 Task: Add an event with the title Casual Lunch and Learn: Stress Management Techniques, date '2024/05/18', time 7:00 AM to 9:00 AM, logged in from the account softage.10@softage.netand send the event invitation to softage.1@softage.net and softage.2@softage.net. Set a reminder for the event 30 minutes before
Action: Mouse moved to (84, 113)
Screenshot: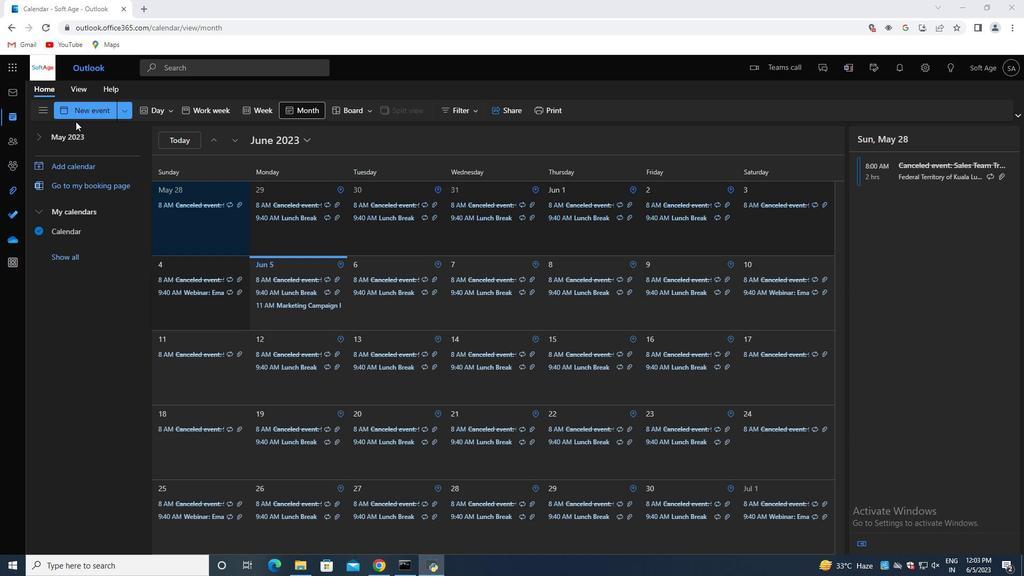 
Action: Mouse pressed left at (84, 113)
Screenshot: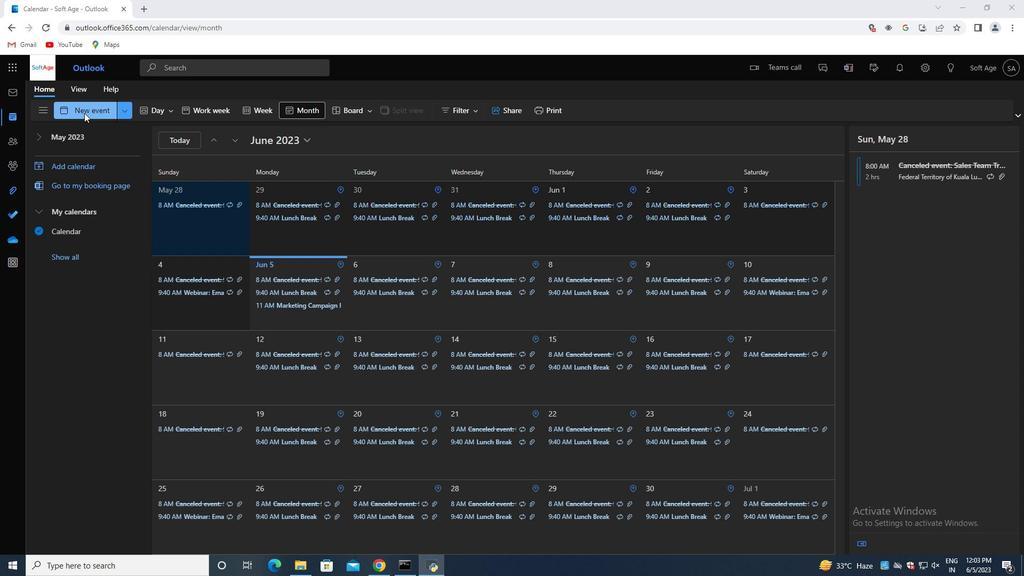 
Action: Mouse moved to (266, 177)
Screenshot: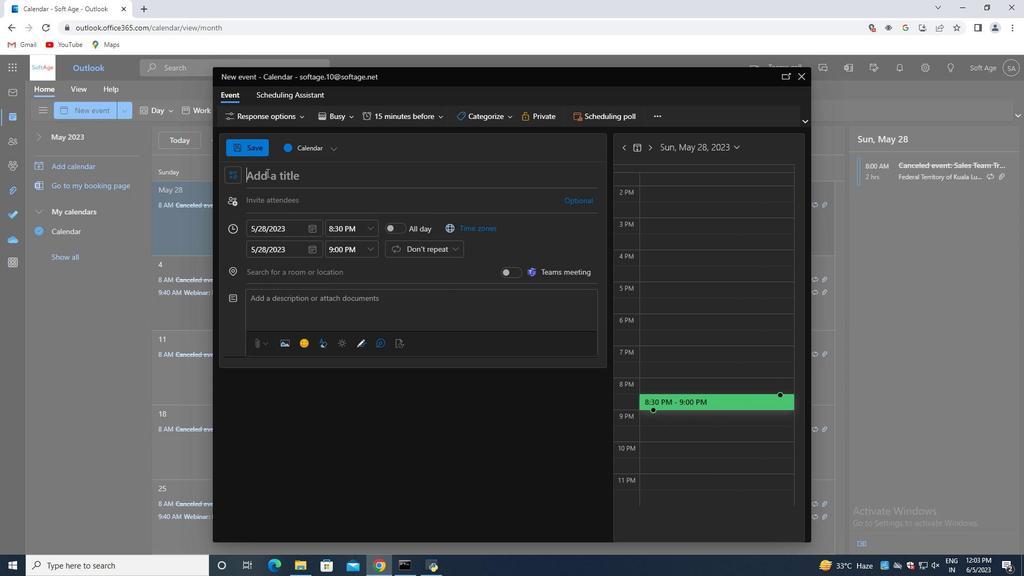 
Action: Mouse pressed left at (266, 177)
Screenshot: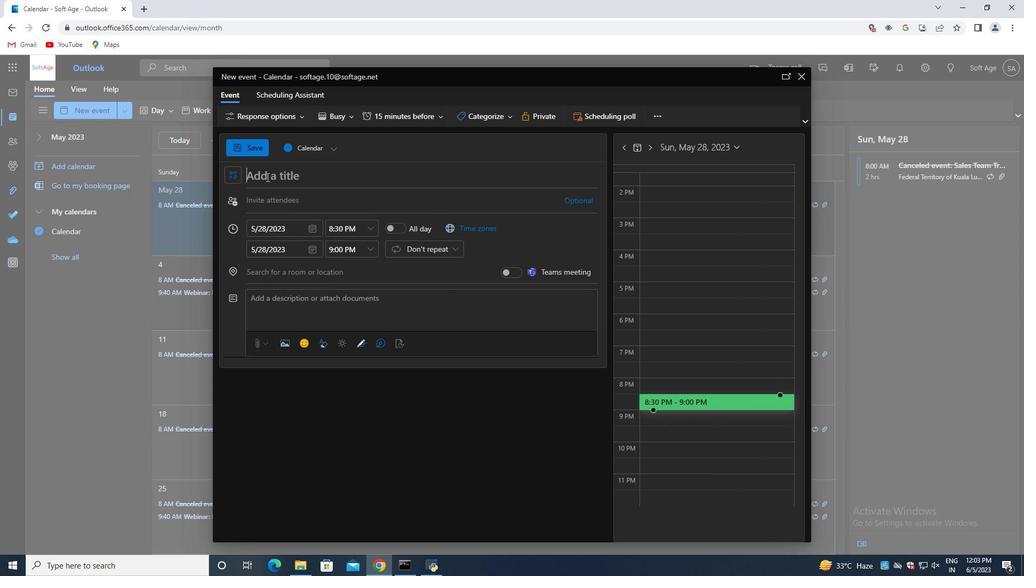 
Action: Key pressed <Key.shift>Casual<Key.space><Key.shift>Lum<Key.backspace>nch<Key.space>and<Key.space><Key.shift>Learn<Key.shift_r>:<Key.space><Key.shift>Stress<Key.space><Key.shift><<Key.backspace><Key.shift>Management<Key.space><Key.shift>Techniques
Screenshot: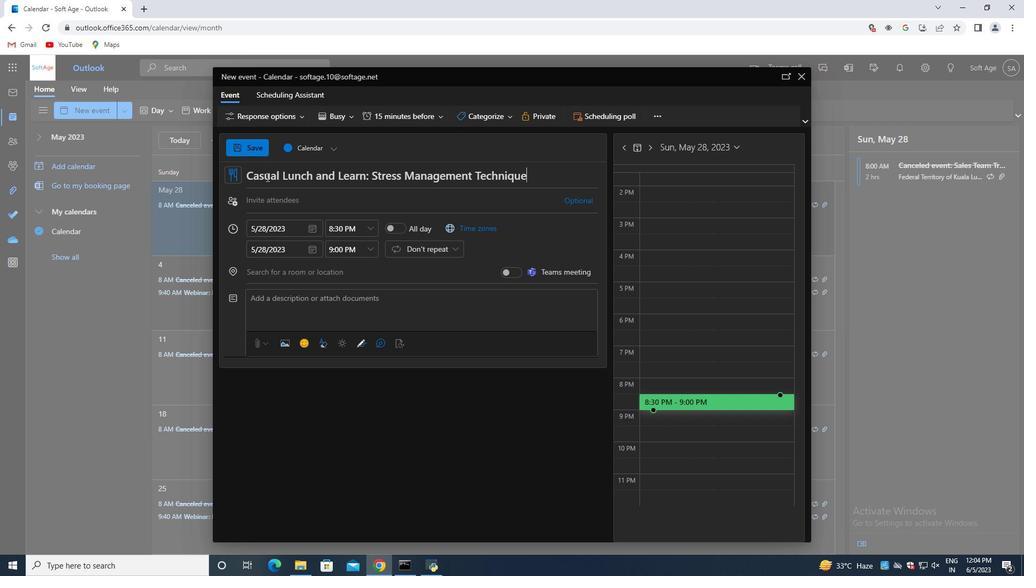 
Action: Mouse moved to (311, 229)
Screenshot: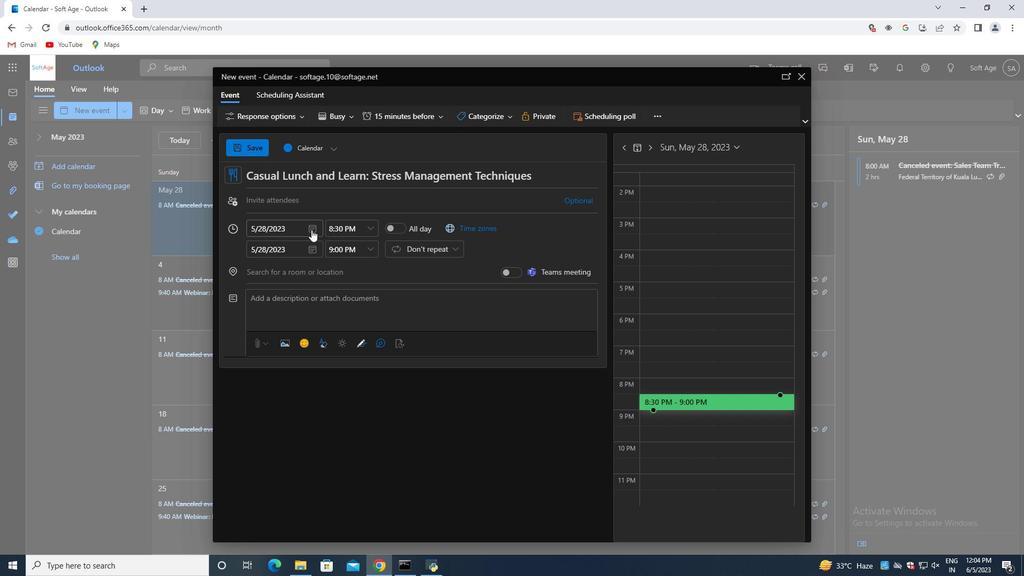 
Action: Mouse pressed left at (311, 229)
Screenshot: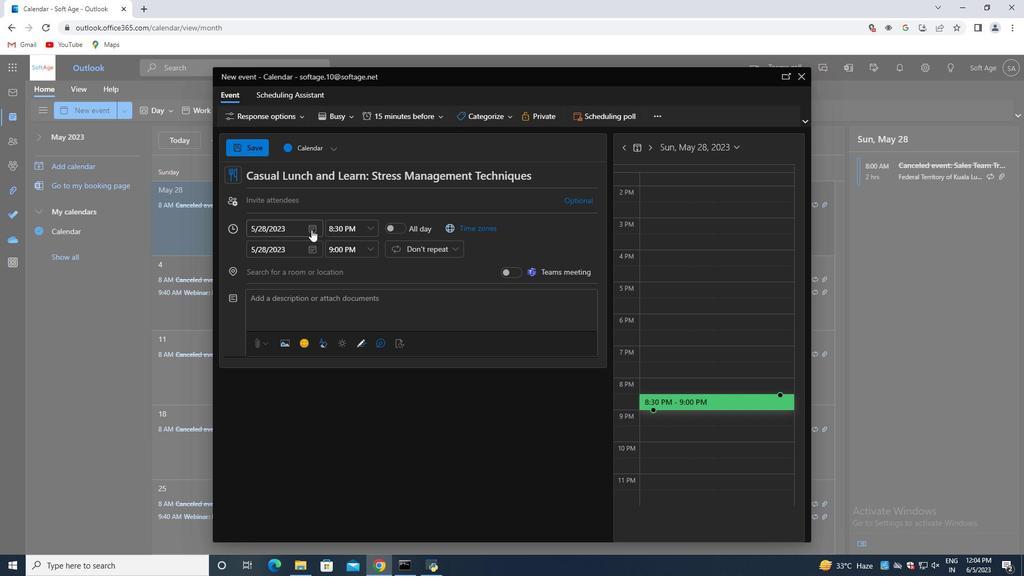 
Action: Mouse moved to (344, 249)
Screenshot: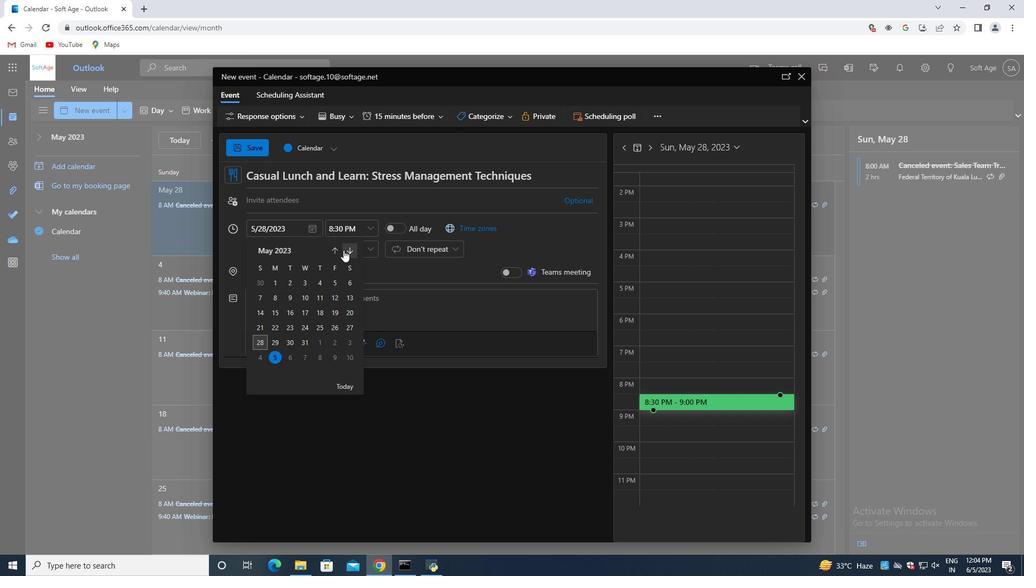 
Action: Mouse pressed left at (344, 249)
Screenshot: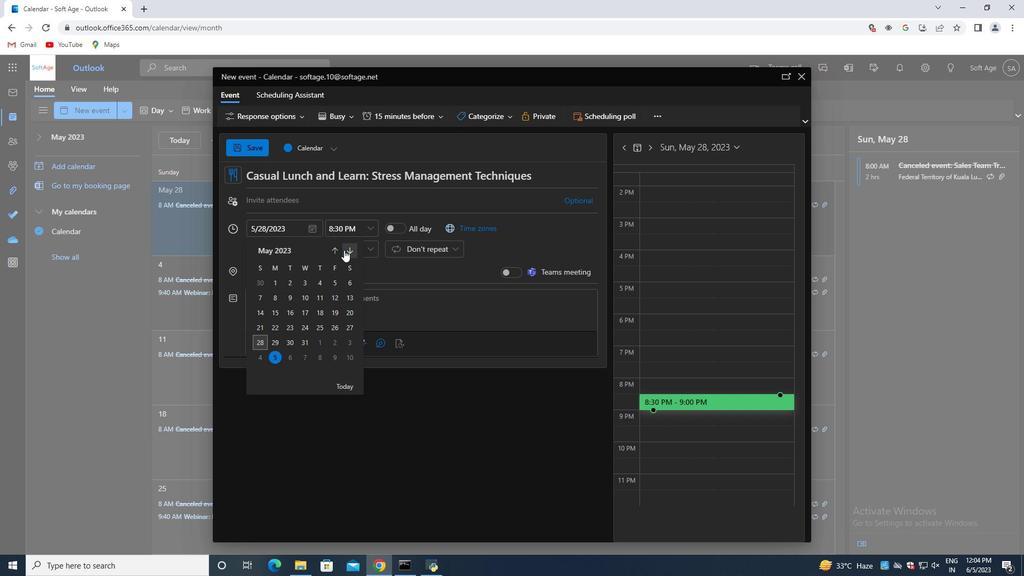 
Action: Mouse pressed left at (344, 249)
Screenshot: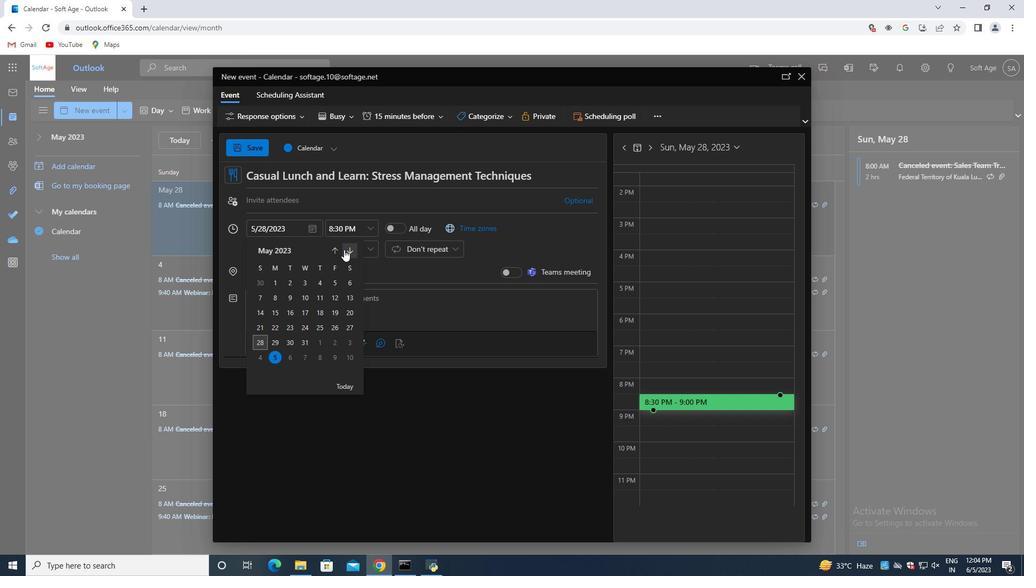 
Action: Mouse pressed left at (344, 249)
Screenshot: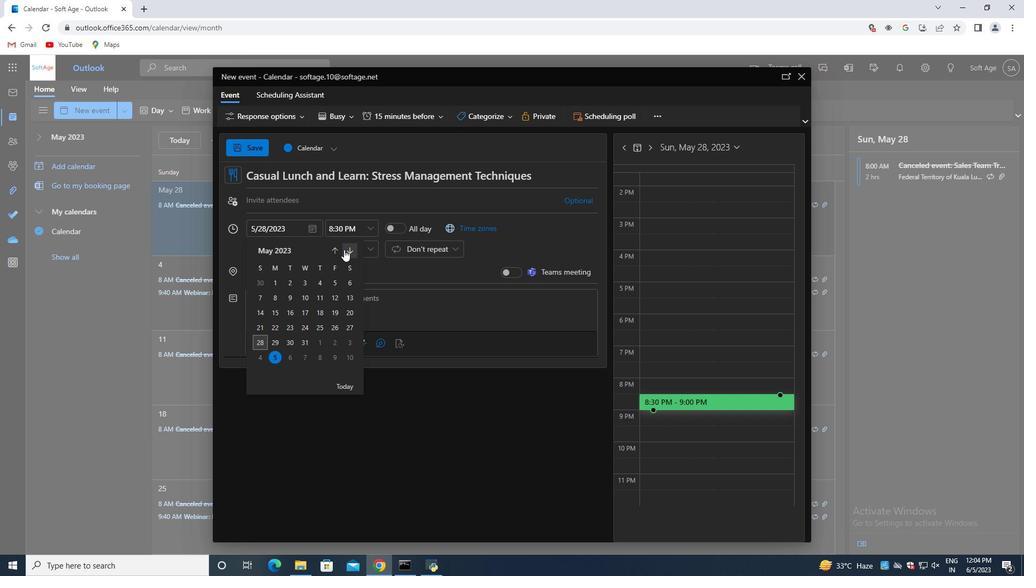 
Action: Mouse pressed left at (344, 249)
Screenshot: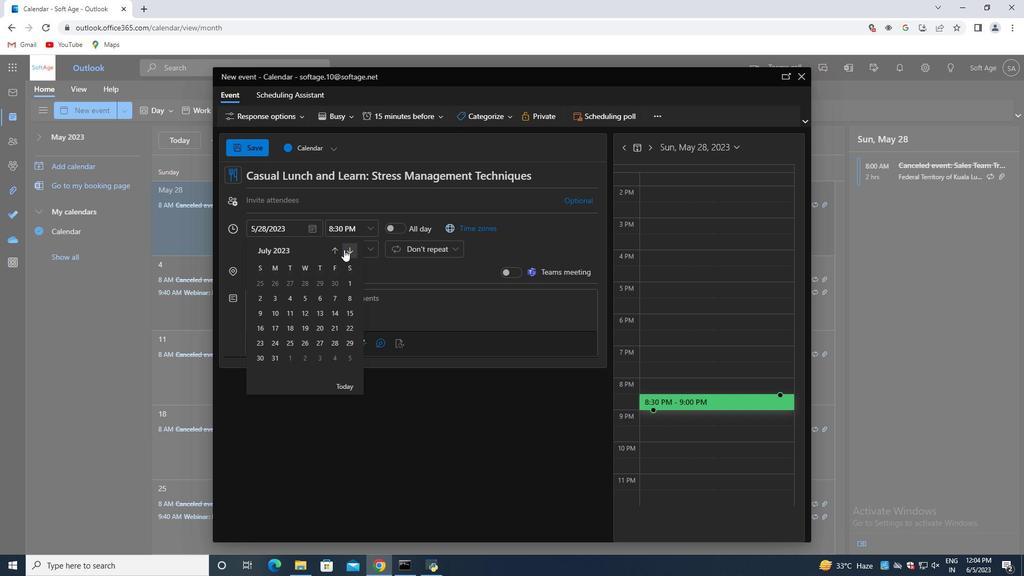 
Action: Mouse pressed left at (344, 249)
Screenshot: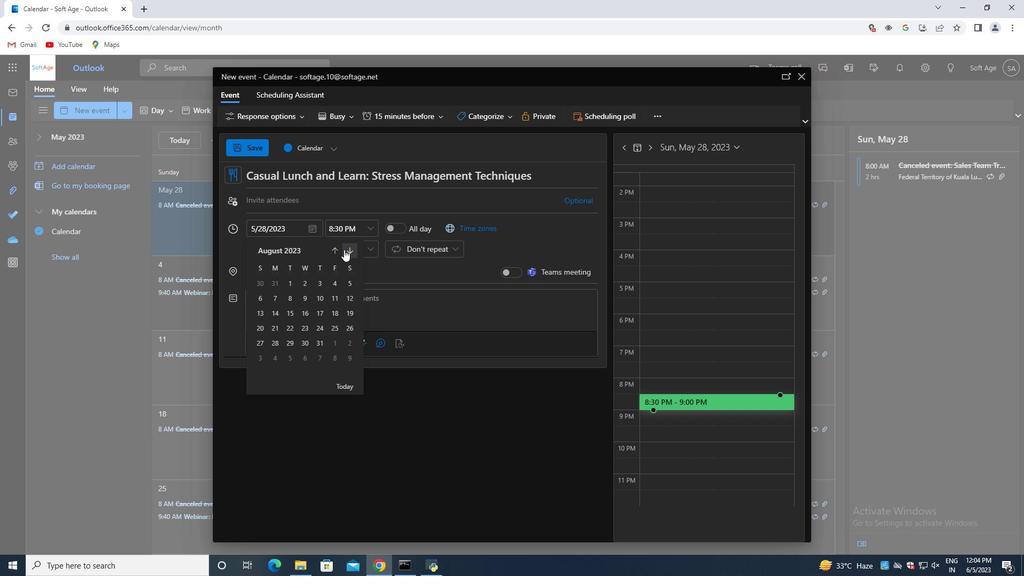 
Action: Mouse pressed left at (344, 249)
Screenshot: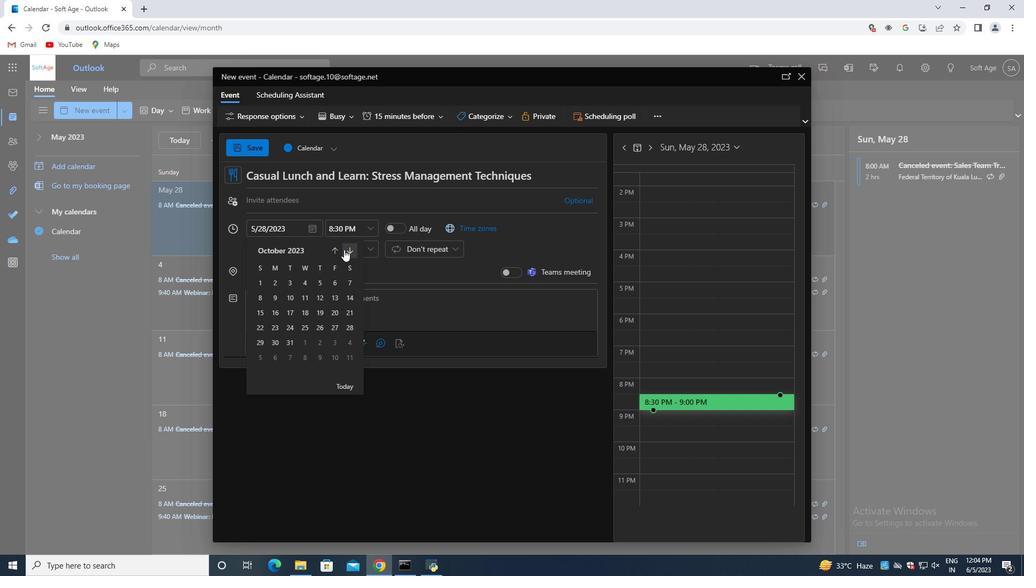 
Action: Mouse pressed left at (344, 249)
Screenshot: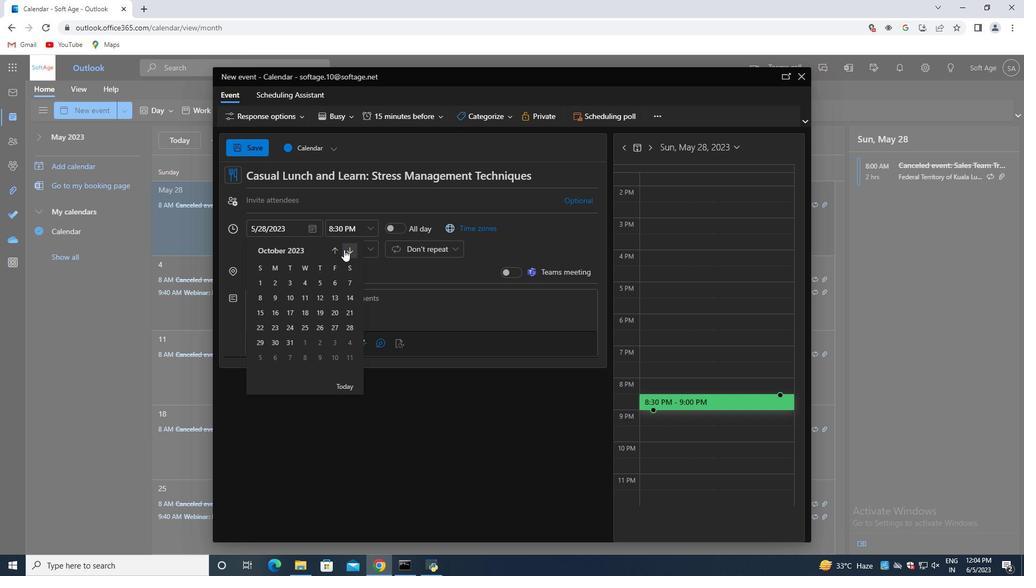 
Action: Mouse pressed left at (344, 249)
Screenshot: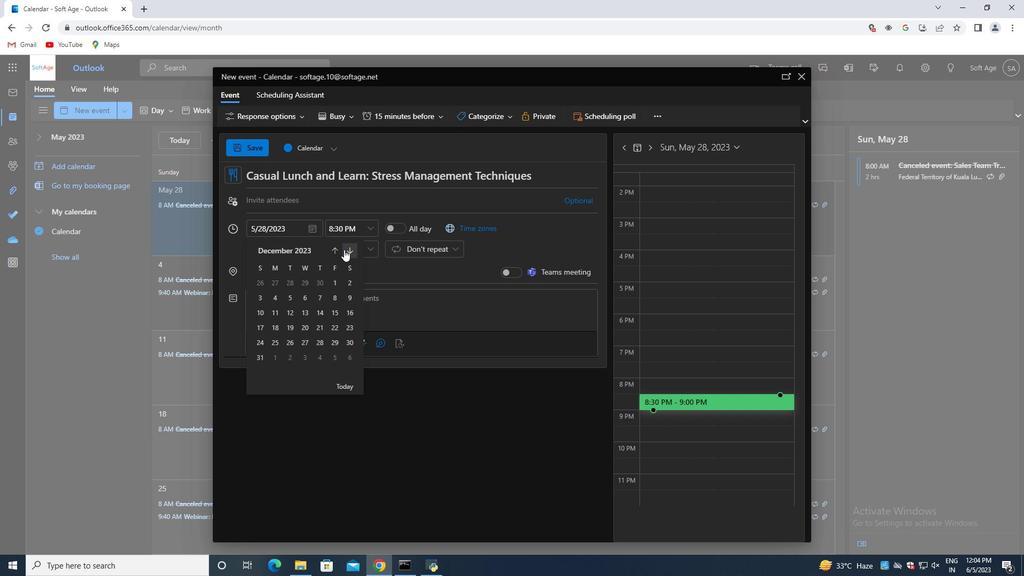 
Action: Mouse pressed left at (344, 249)
Screenshot: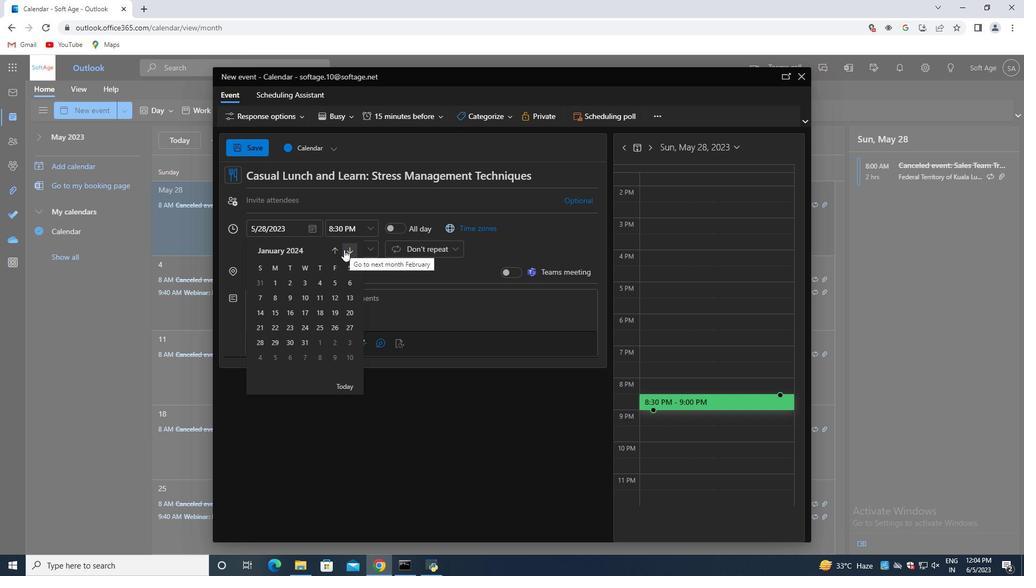 
Action: Mouse pressed left at (344, 249)
Screenshot: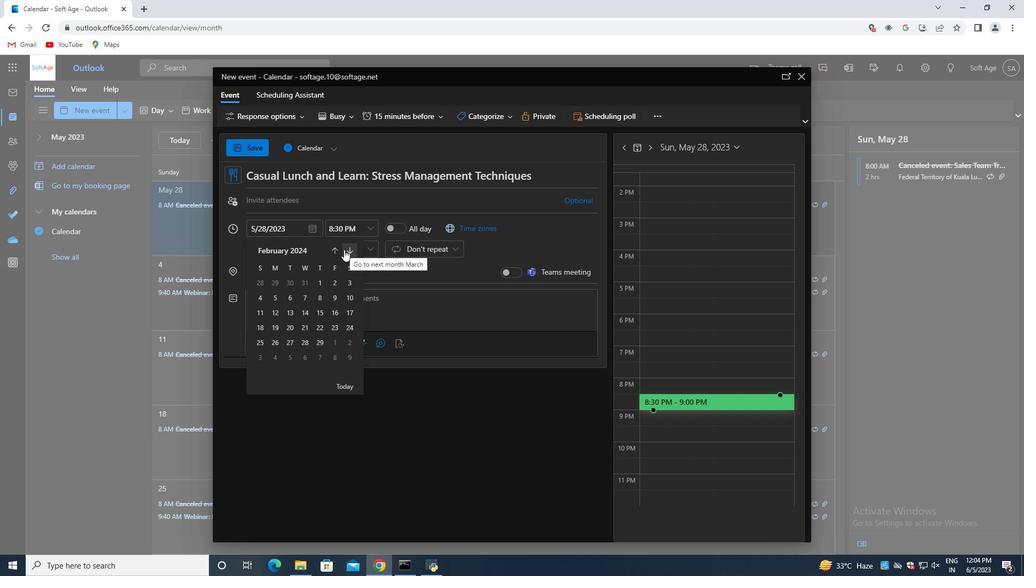 
Action: Mouse pressed left at (344, 249)
Screenshot: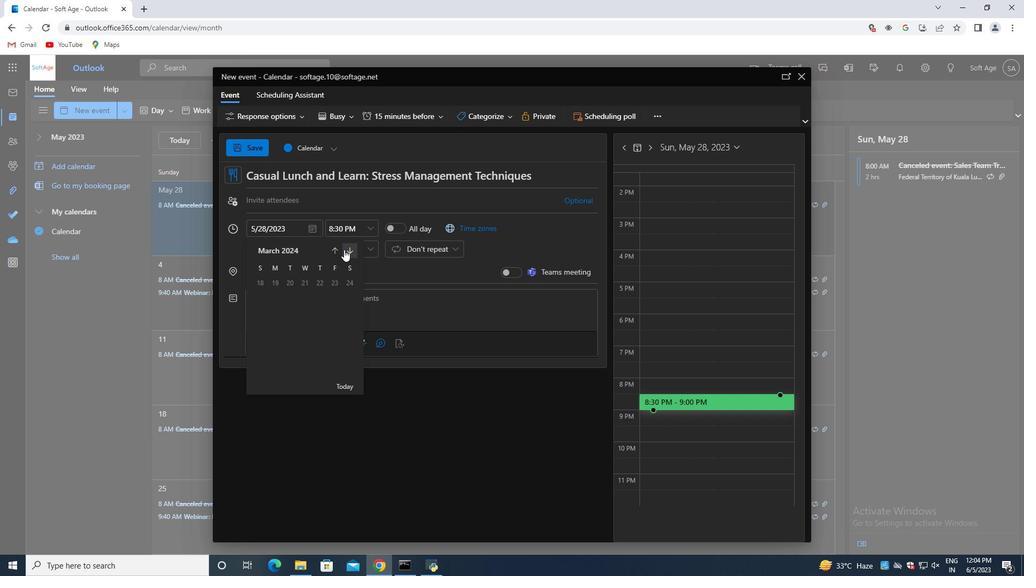 
Action: Mouse pressed left at (344, 249)
Screenshot: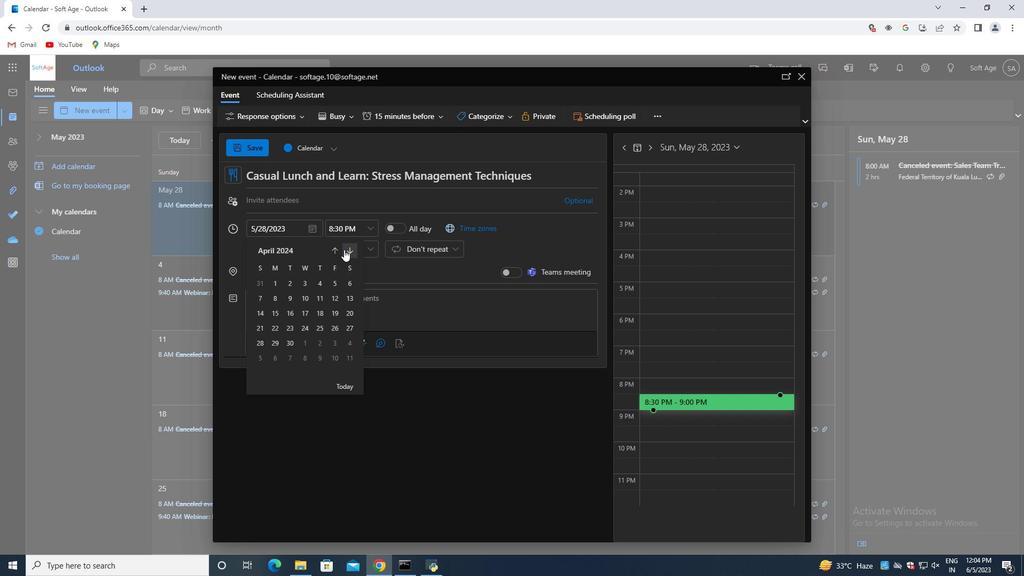 
Action: Mouse moved to (346, 309)
Screenshot: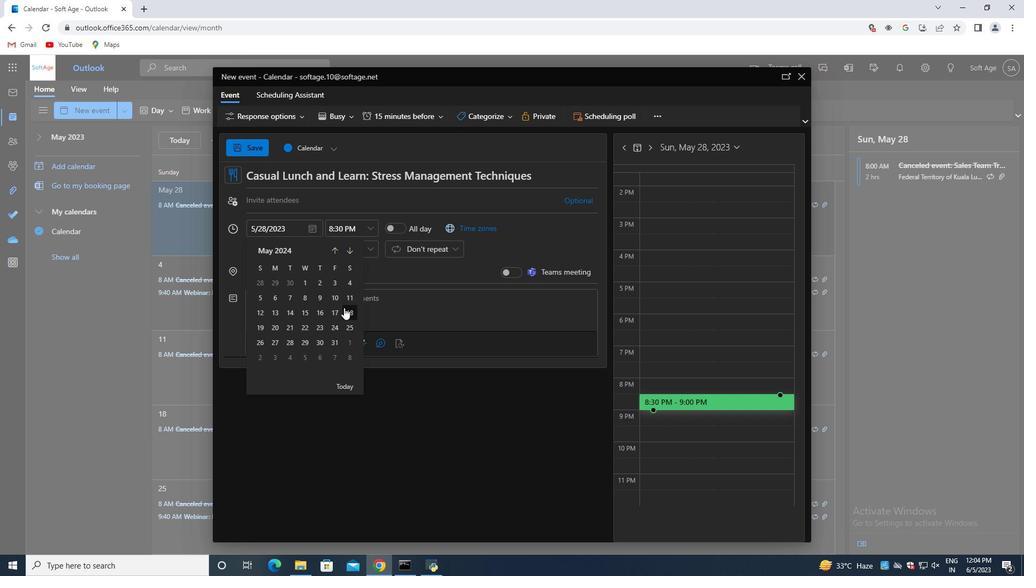 
Action: Mouse pressed left at (346, 309)
Screenshot: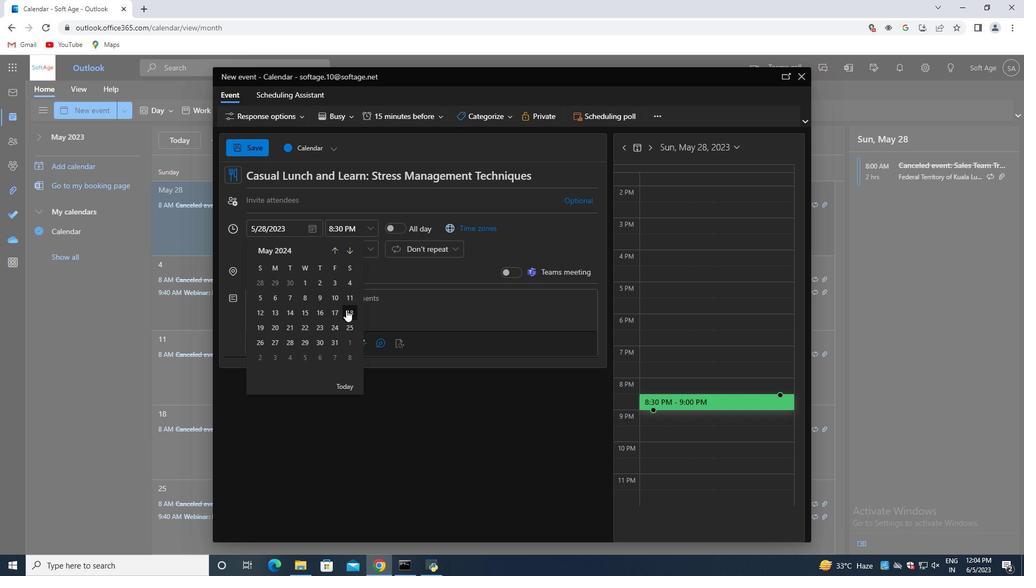 
Action: Mouse moved to (369, 231)
Screenshot: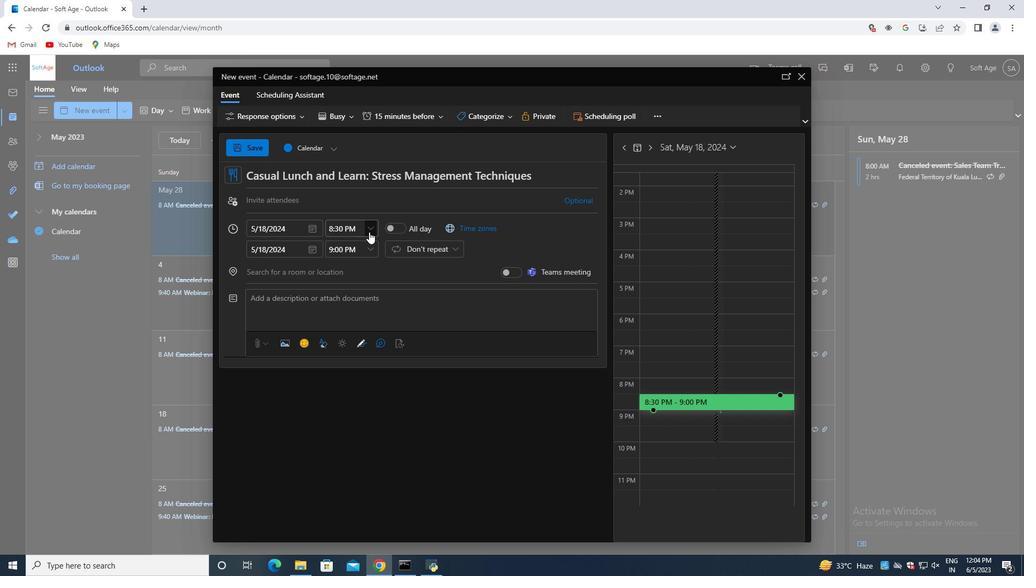 
Action: Mouse pressed left at (369, 231)
Screenshot: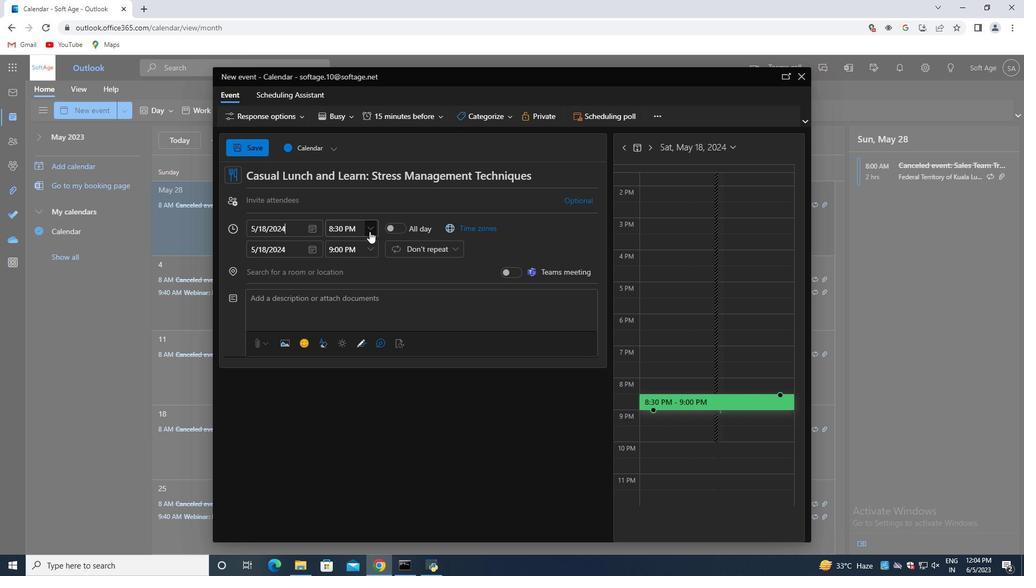 
Action: Mouse moved to (349, 273)
Screenshot: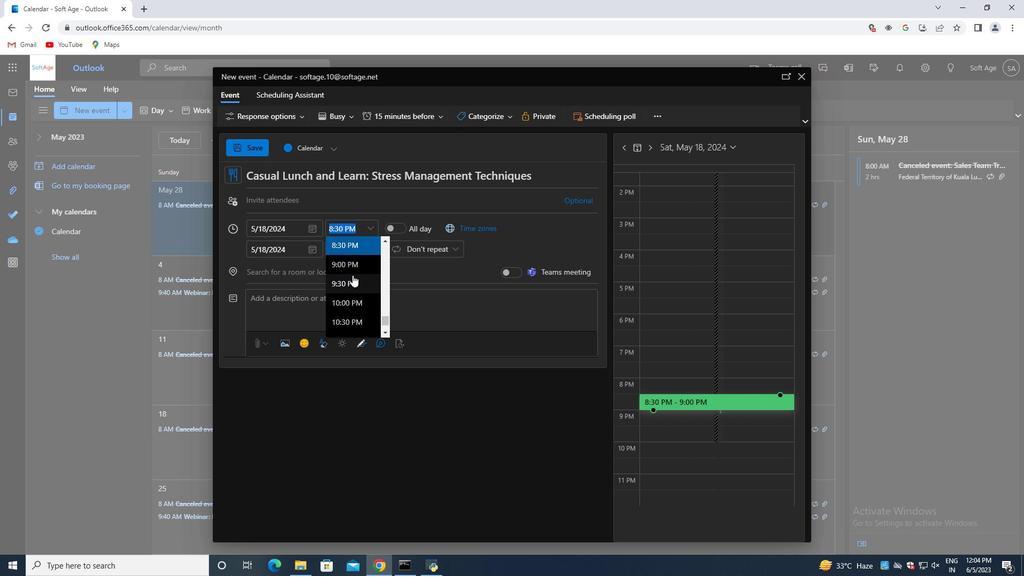 
Action: Mouse scrolled (349, 273) with delta (0, 0)
Screenshot: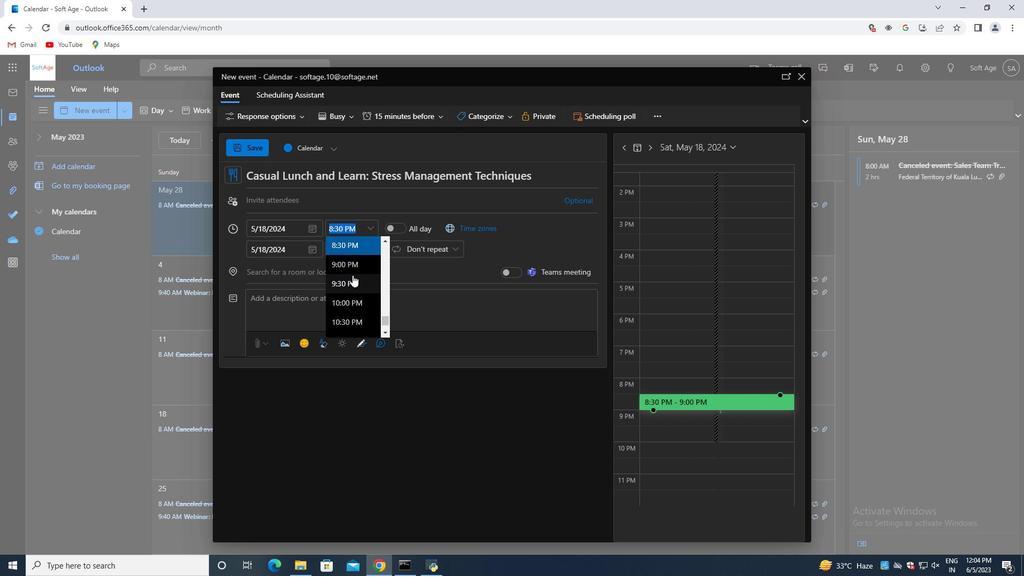 
Action: Mouse moved to (348, 273)
Screenshot: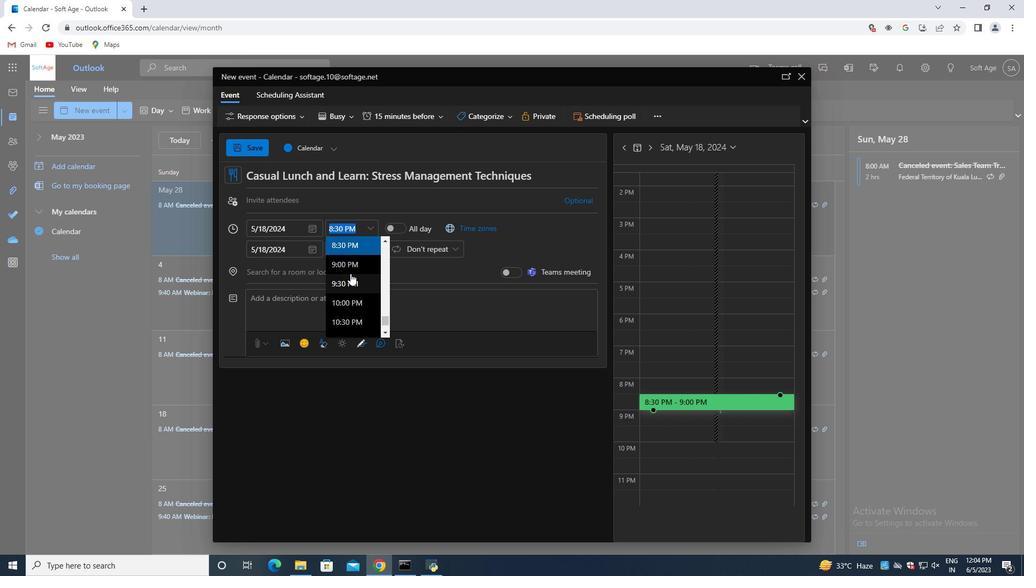 
Action: Mouse scrolled (348, 273) with delta (0, 0)
Screenshot: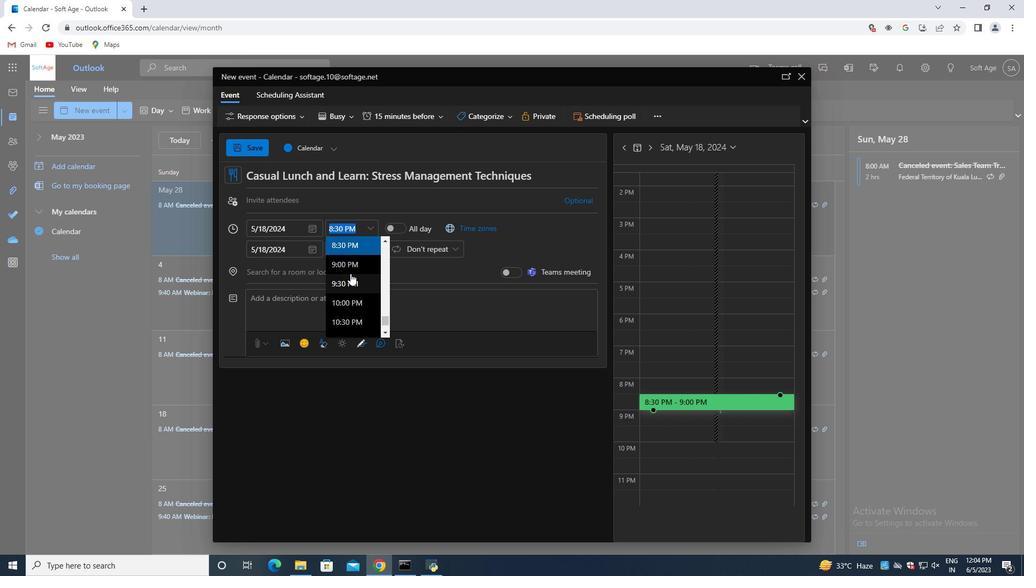 
Action: Mouse scrolled (348, 273) with delta (0, 0)
Screenshot: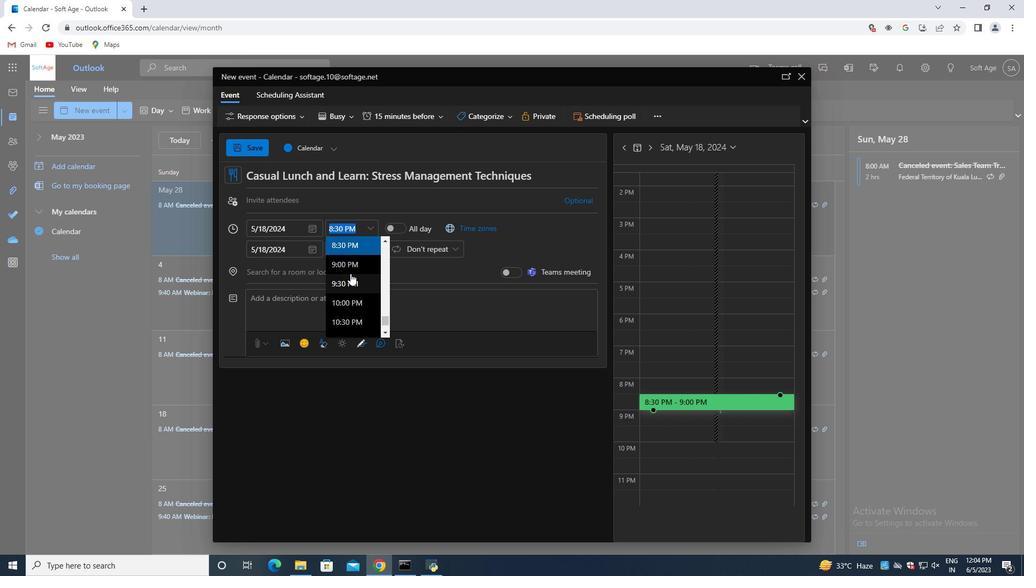 
Action: Mouse scrolled (348, 273) with delta (0, 0)
Screenshot: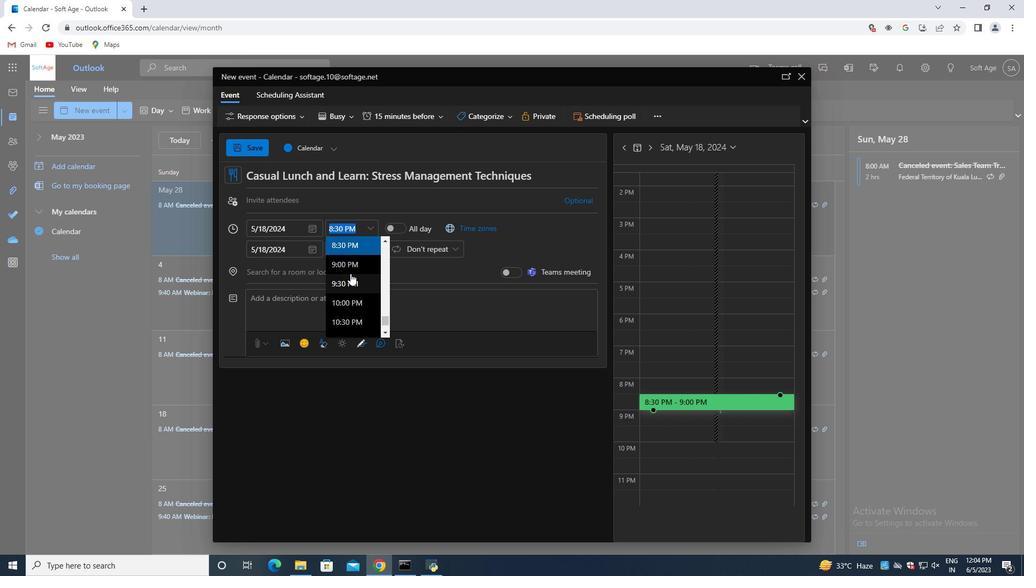 
Action: Mouse scrolled (348, 273) with delta (0, 0)
Screenshot: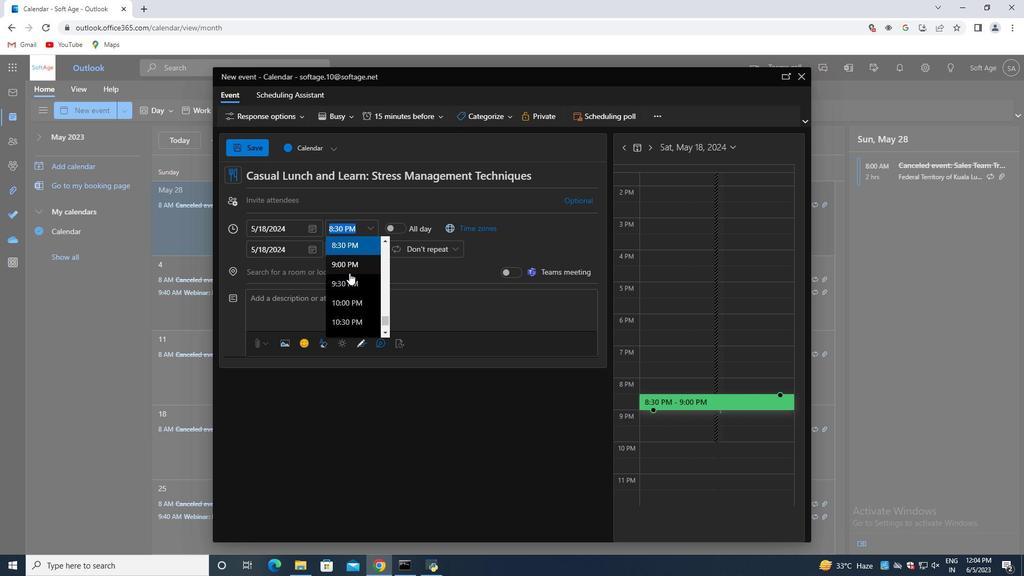 
Action: Mouse scrolled (348, 273) with delta (0, 0)
Screenshot: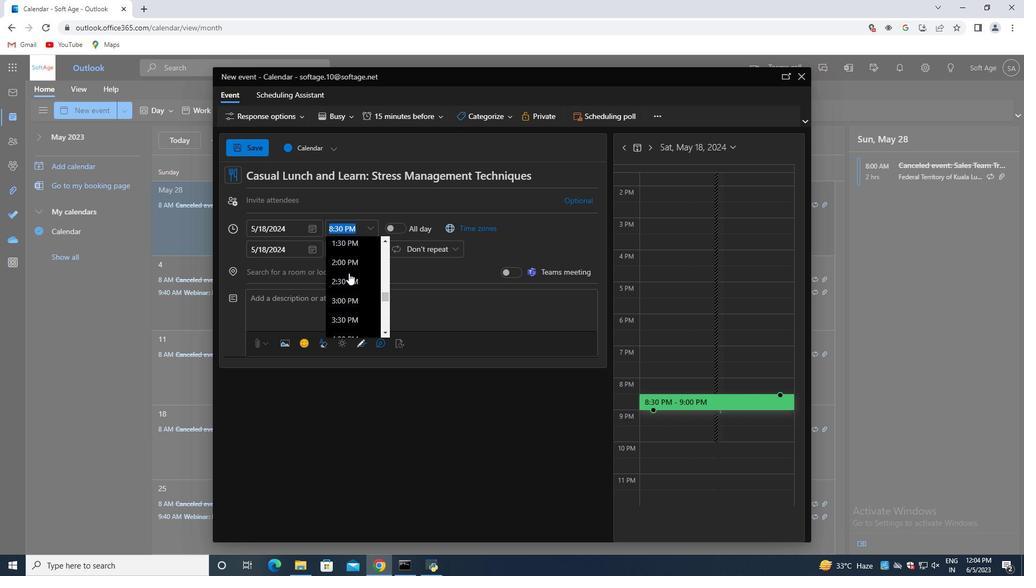 
Action: Mouse scrolled (348, 273) with delta (0, 0)
Screenshot: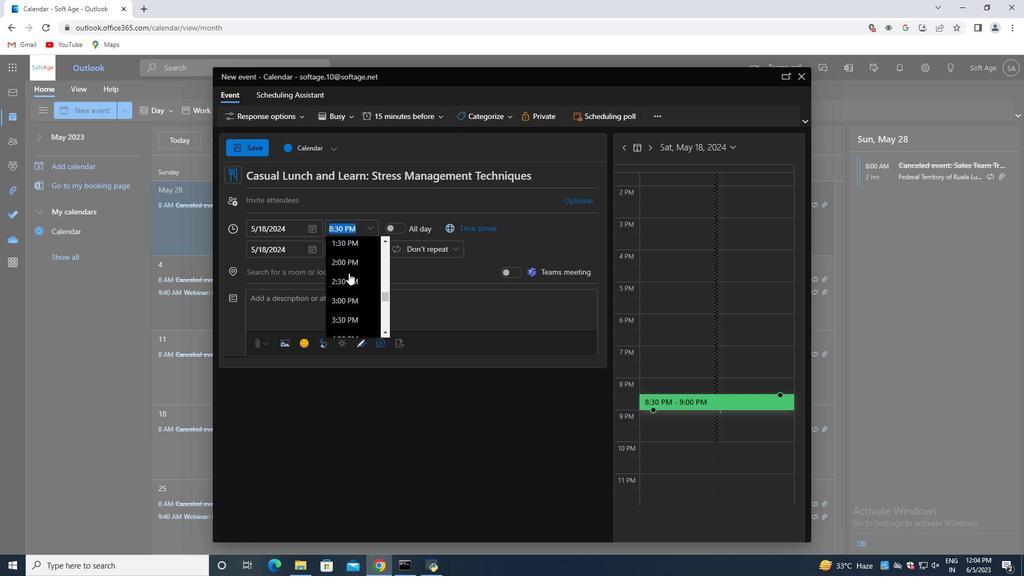 
Action: Mouse scrolled (348, 273) with delta (0, 0)
Screenshot: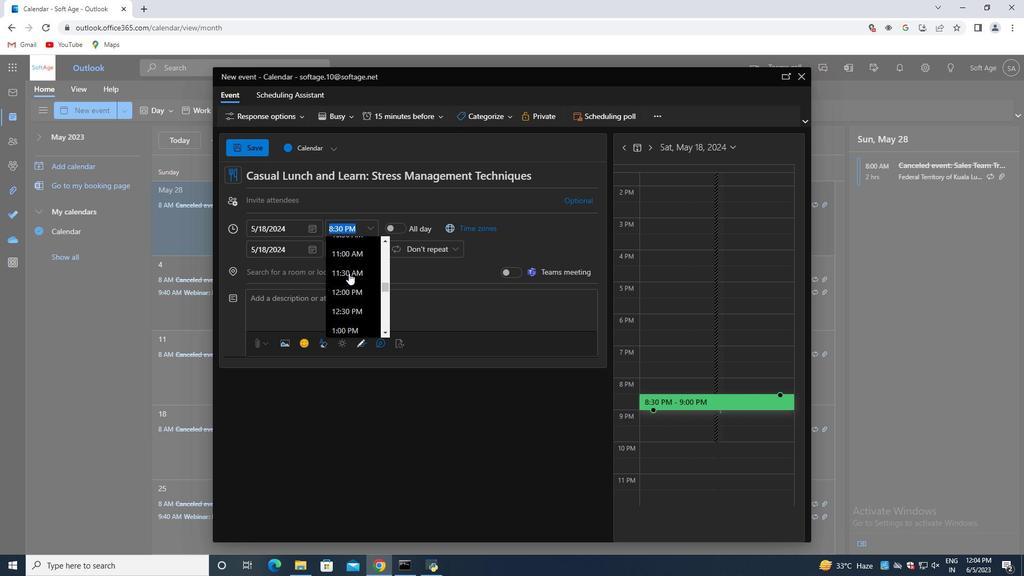 
Action: Mouse scrolled (348, 273) with delta (0, 0)
Screenshot: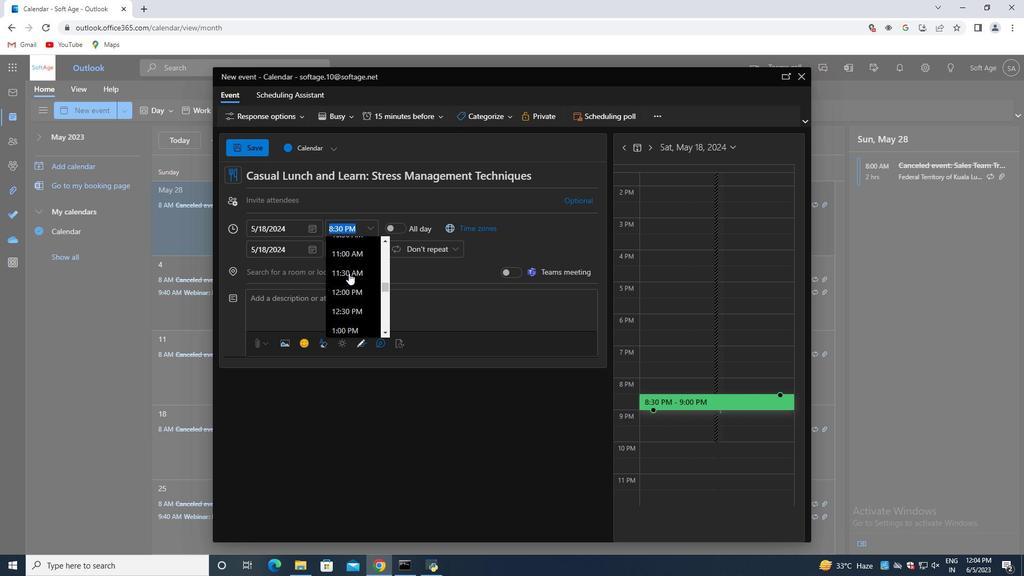 
Action: Mouse scrolled (348, 273) with delta (0, 0)
Screenshot: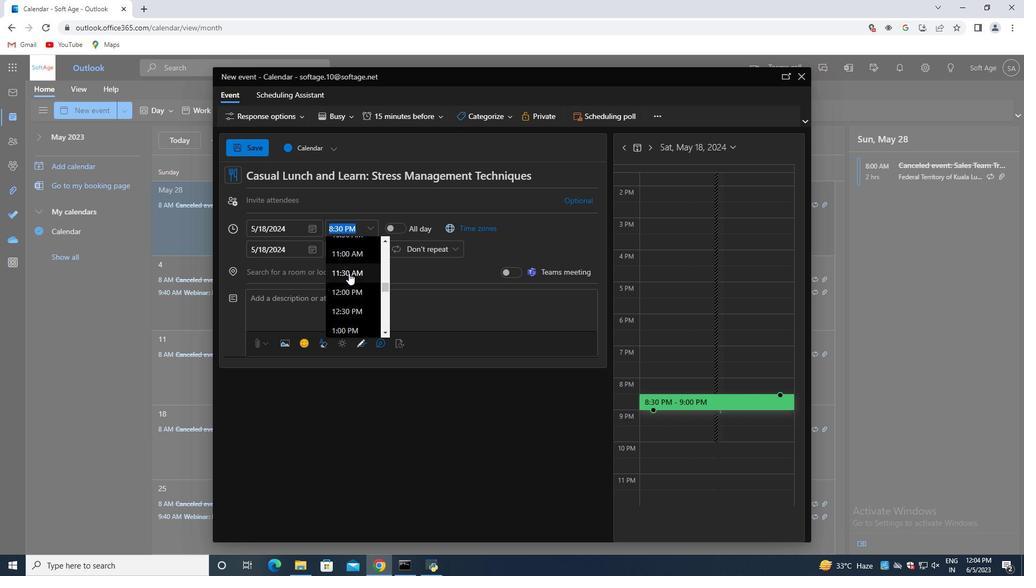 
Action: Mouse moved to (340, 253)
Screenshot: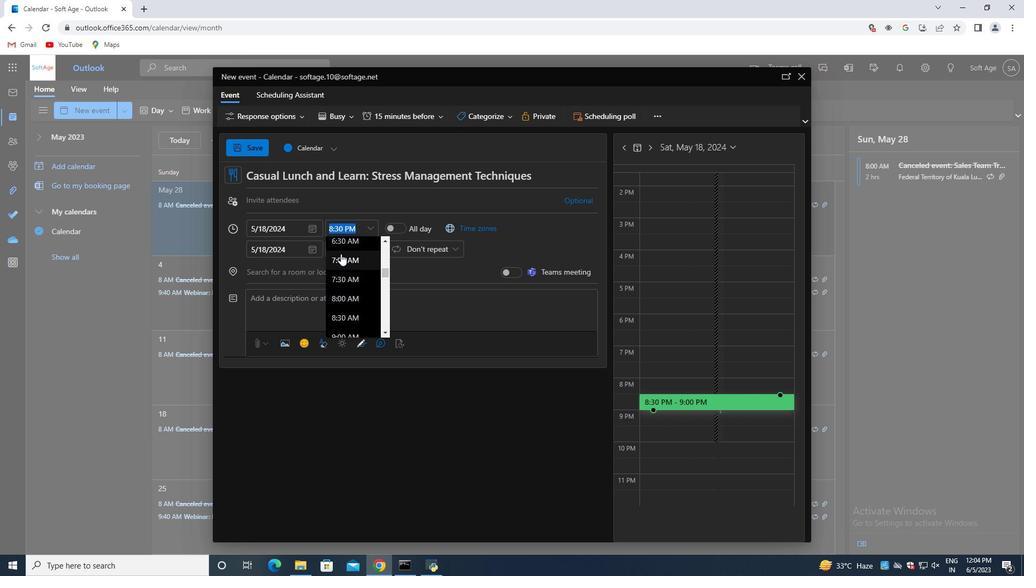 
Action: Mouse pressed left at (340, 253)
Screenshot: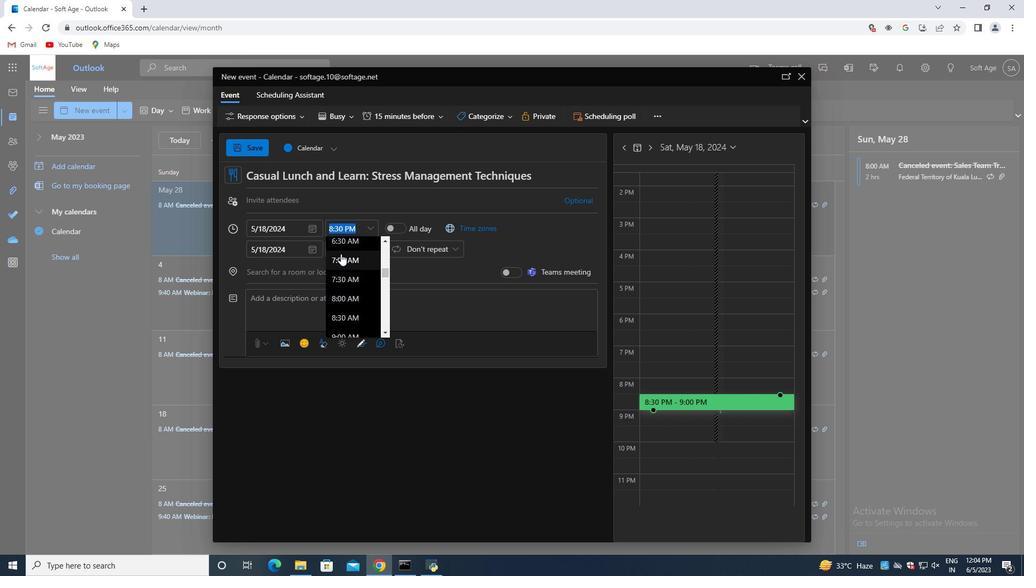 
Action: Mouse moved to (369, 249)
Screenshot: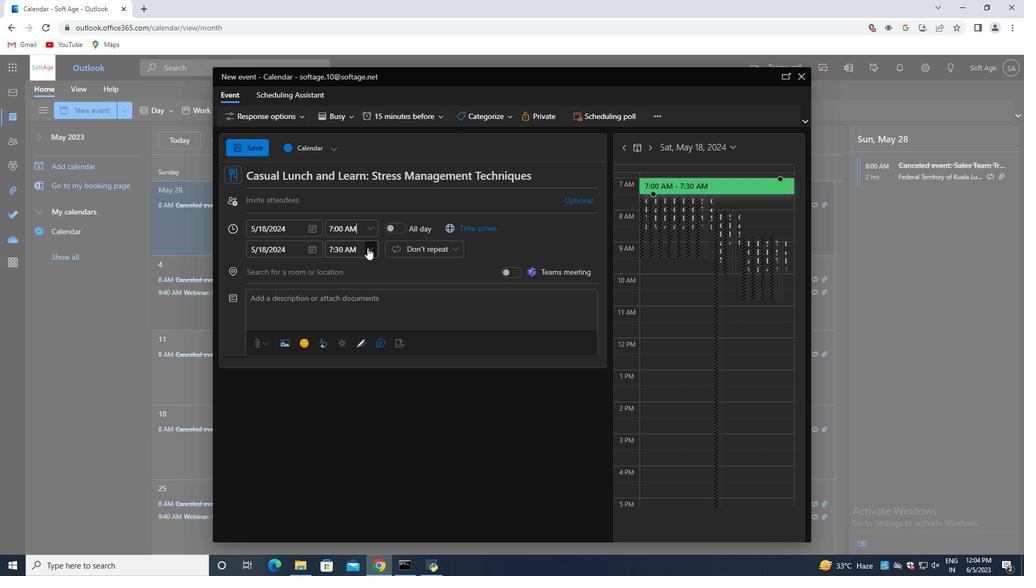 
Action: Mouse pressed left at (369, 249)
Screenshot: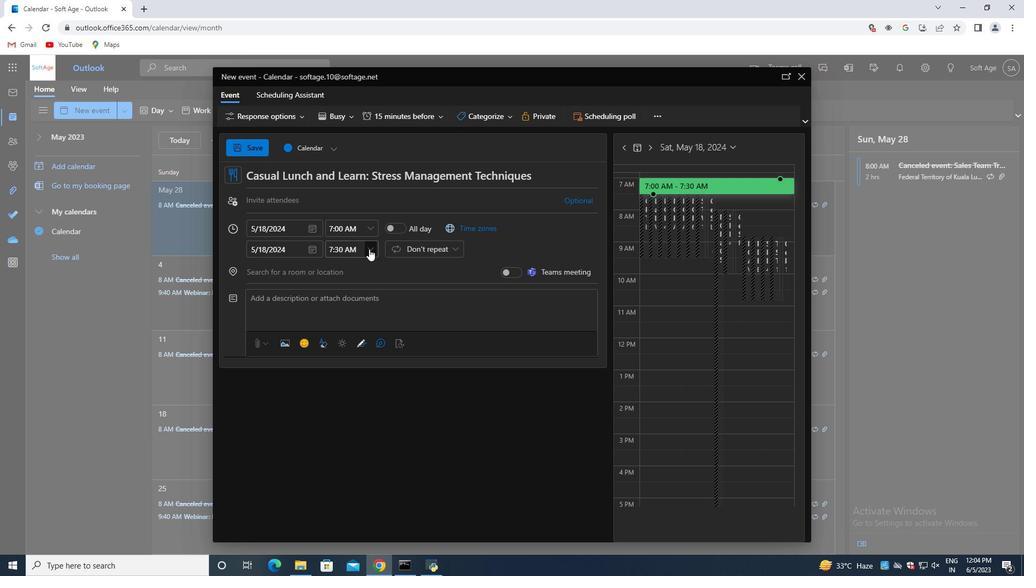 
Action: Mouse moved to (337, 321)
Screenshot: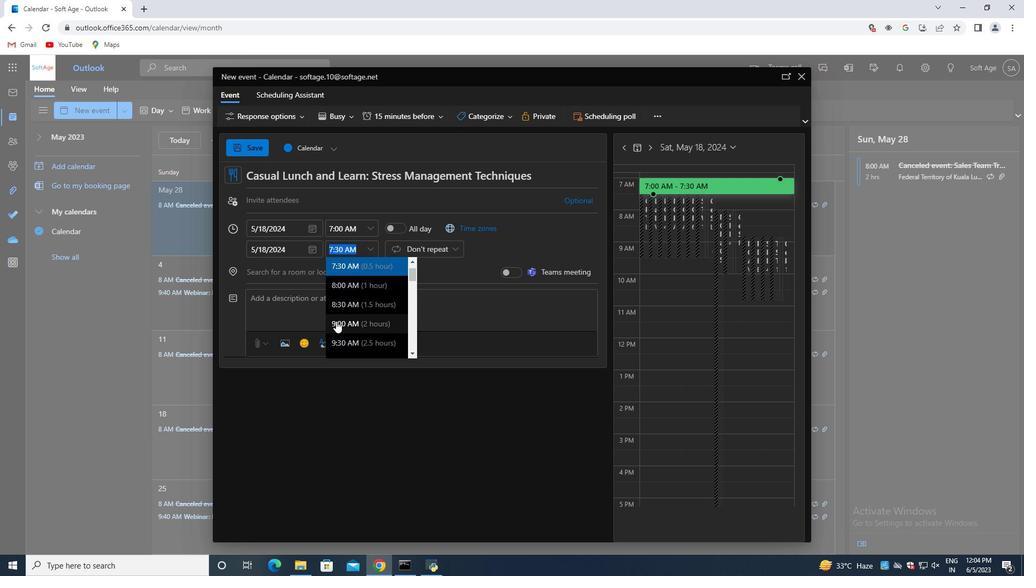 
Action: Mouse pressed left at (337, 321)
Screenshot: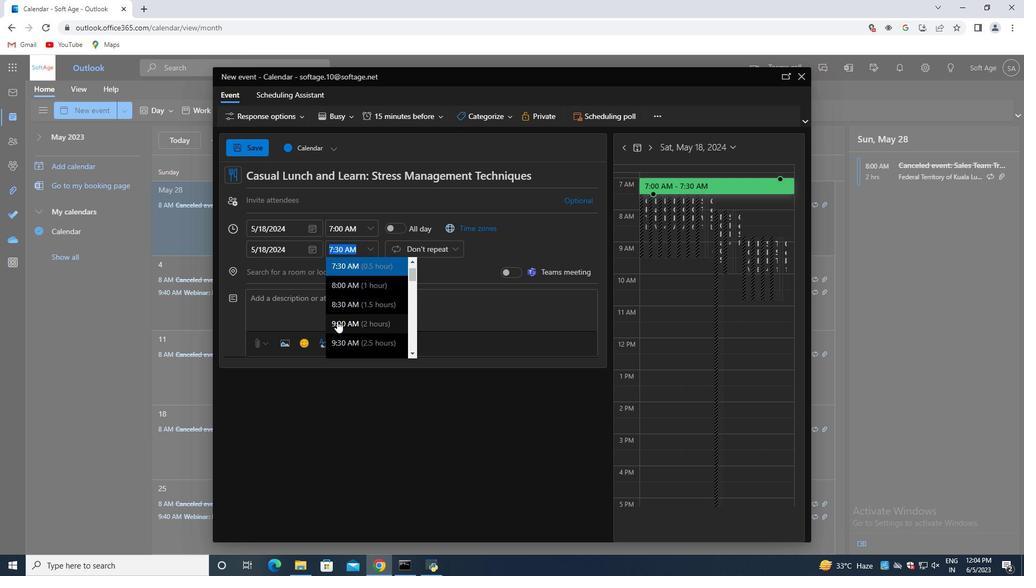 
Action: Mouse moved to (308, 204)
Screenshot: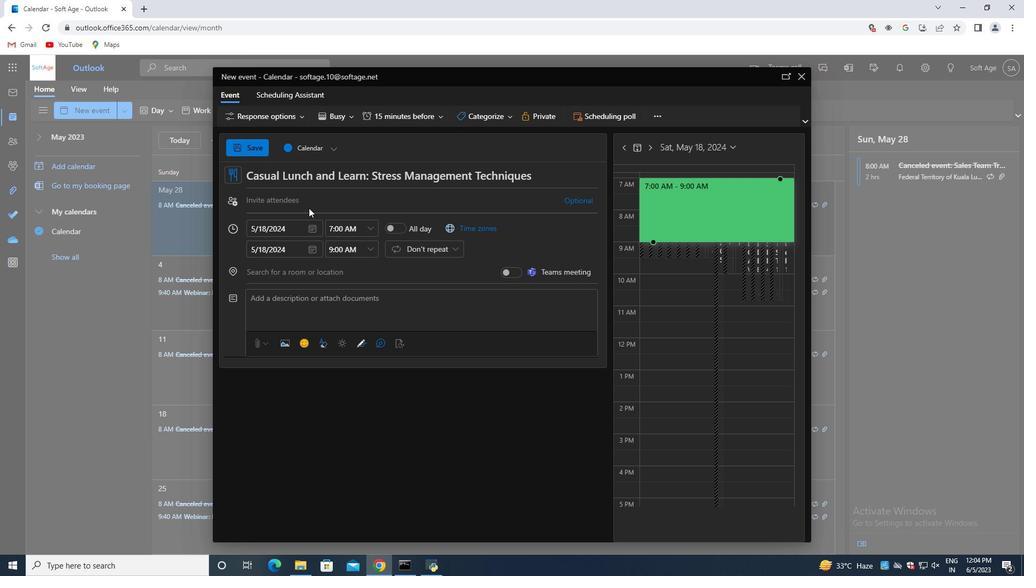 
Action: Mouse pressed left at (308, 204)
Screenshot: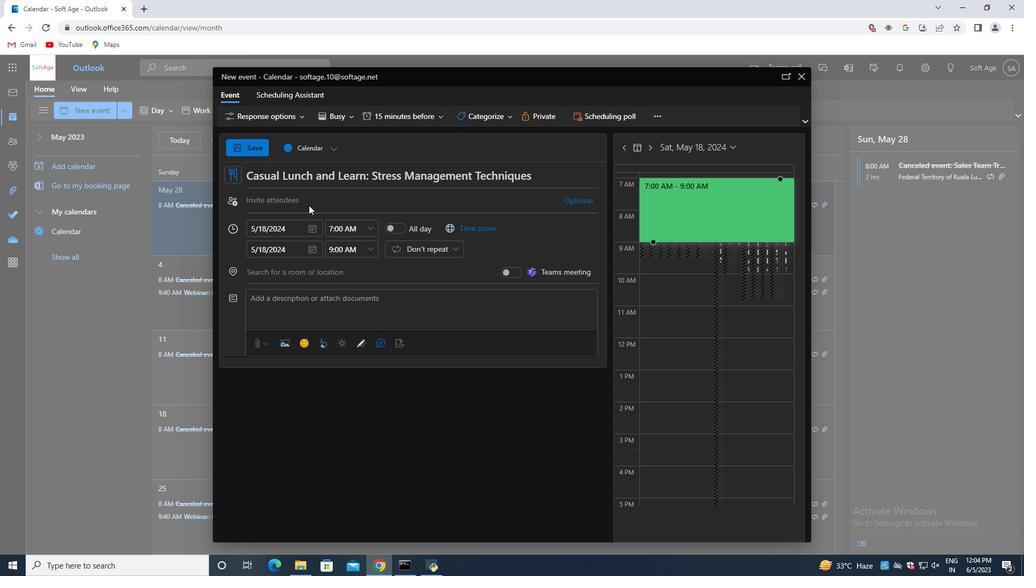 
Action: Mouse moved to (308, 204)
Screenshot: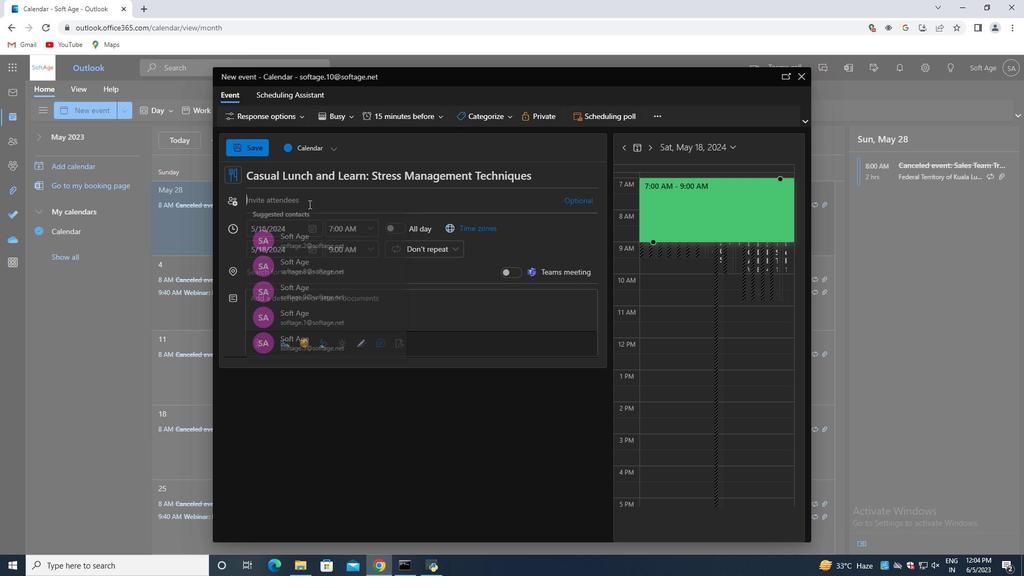 
Action: Key pressed softage.1<Key.shift>@softage.net<Key.enter>softage.2<Key.shift>@softage.net<Key.enter>
Screenshot: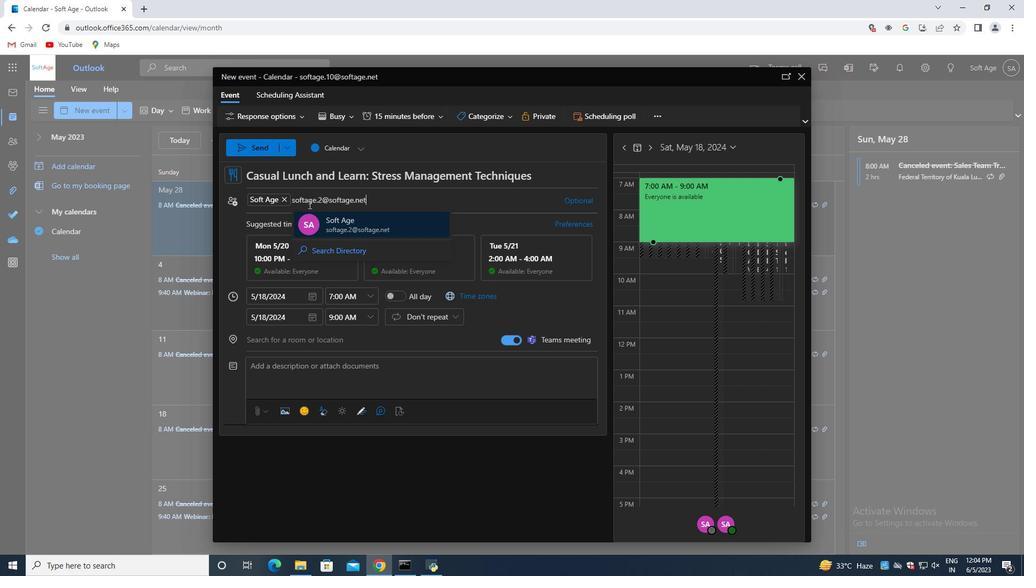 
Action: Mouse moved to (404, 114)
Screenshot: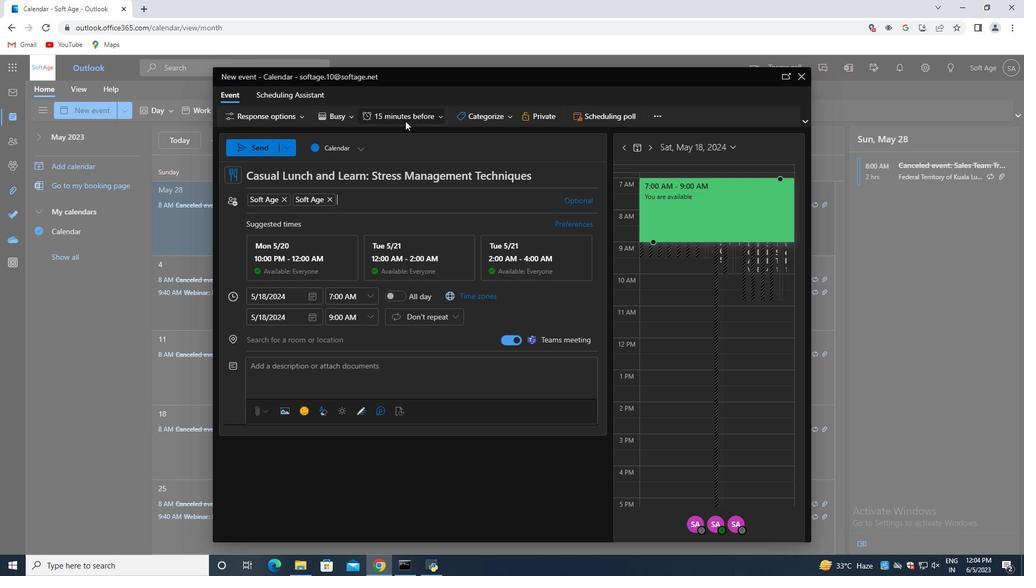 
Action: Mouse pressed left at (404, 114)
Screenshot: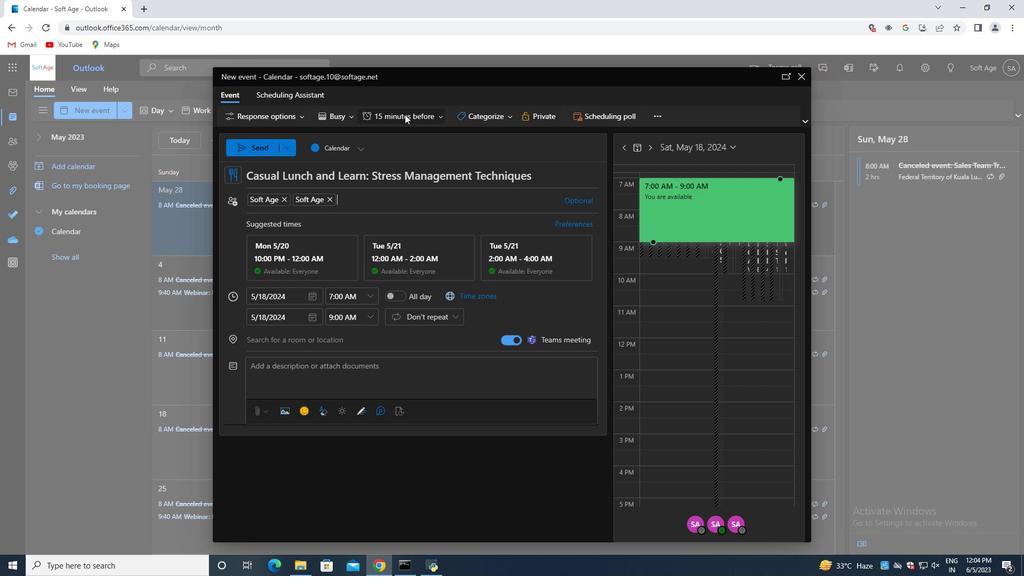 
Action: Mouse moved to (392, 212)
Screenshot: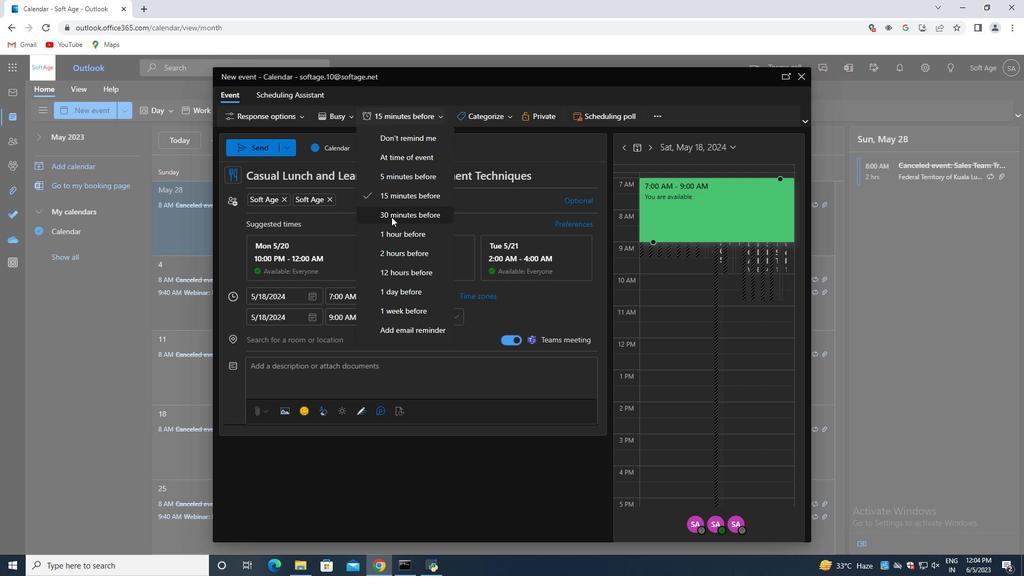 
Action: Mouse pressed left at (392, 212)
Screenshot: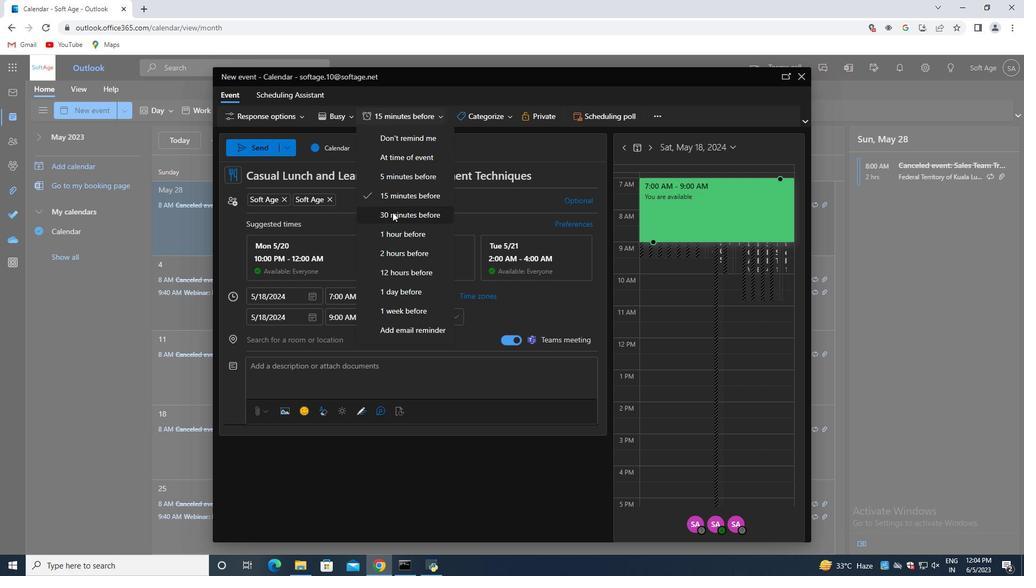 
Action: Mouse moved to (259, 147)
Screenshot: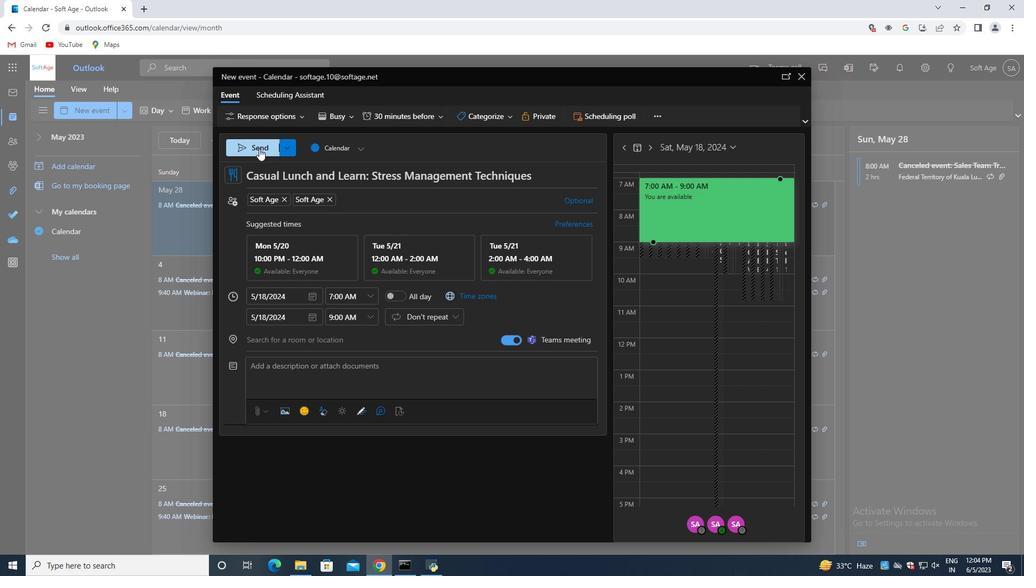 
Action: Mouse pressed left at (259, 147)
Screenshot: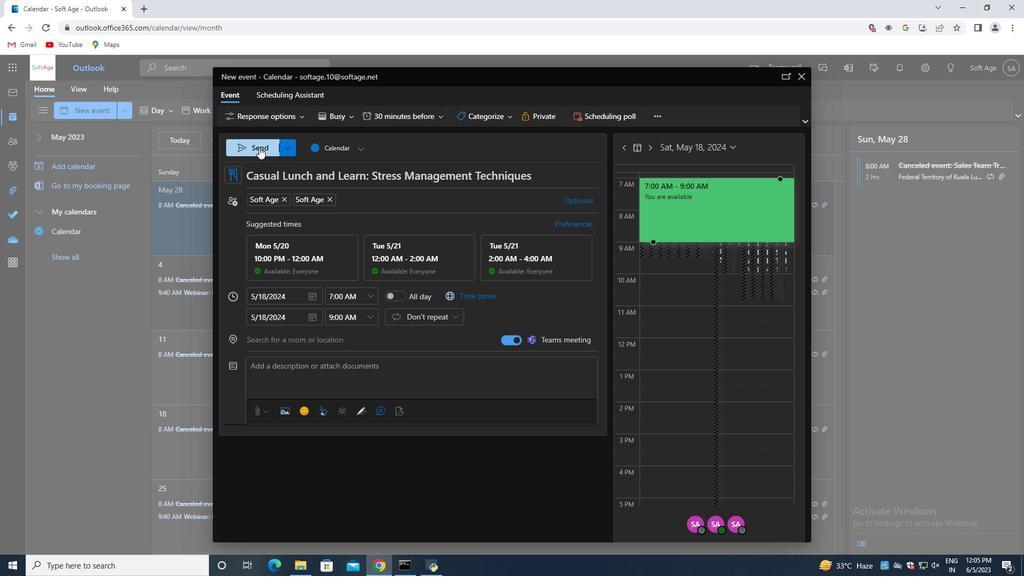 
